Task: Write the role name "Coordinator of Volunteers".
Action: Mouse moved to (695, 67)
Screenshot: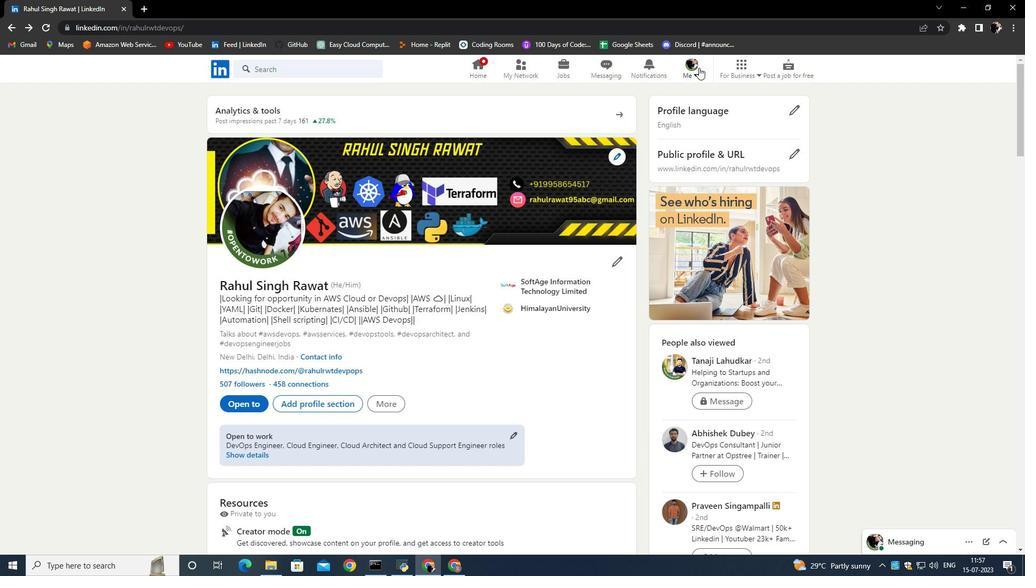 
Action: Mouse pressed left at (695, 67)
Screenshot: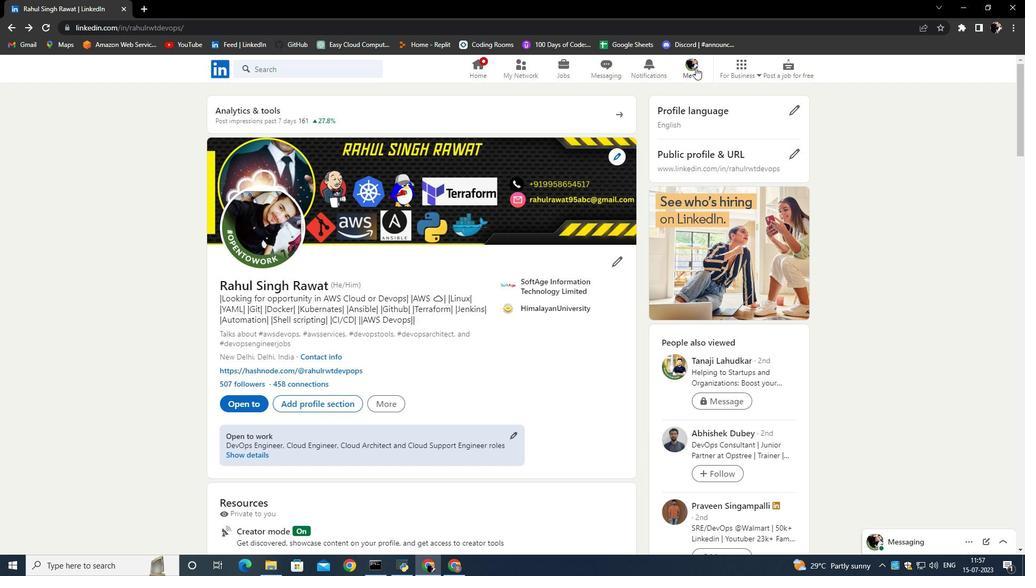
Action: Mouse moved to (597, 143)
Screenshot: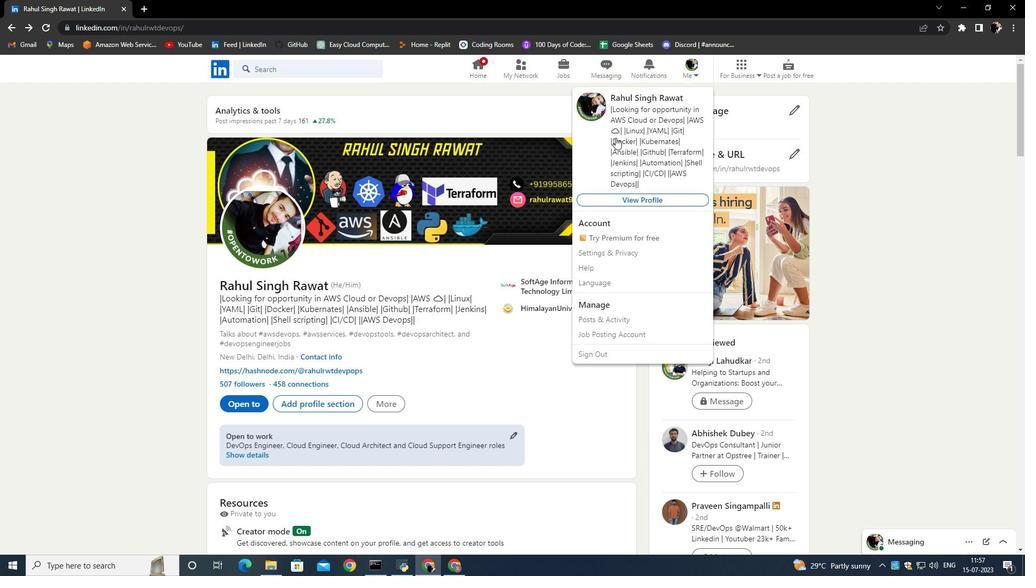 
Action: Mouse pressed left at (597, 143)
Screenshot: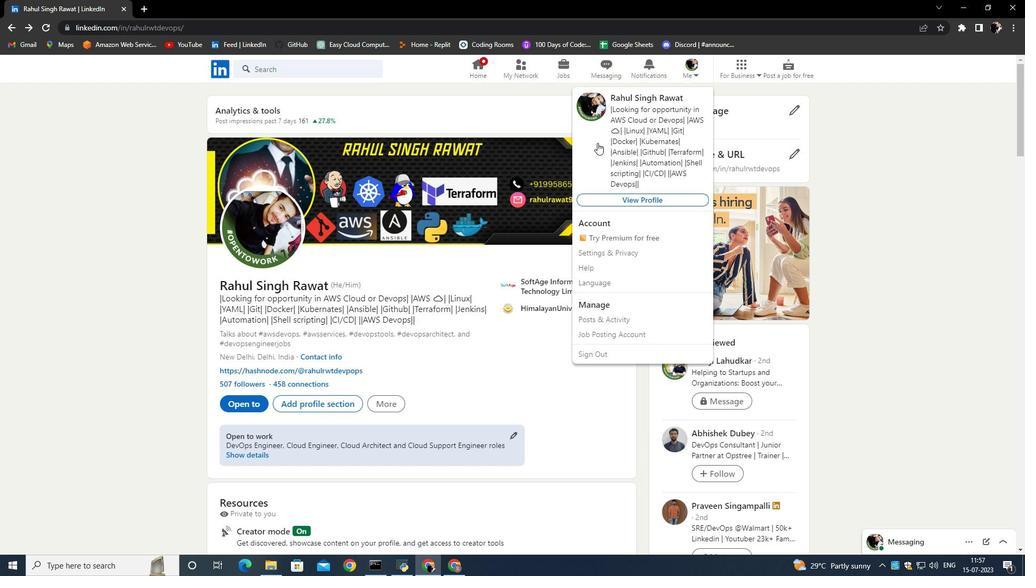 
Action: Mouse moved to (337, 401)
Screenshot: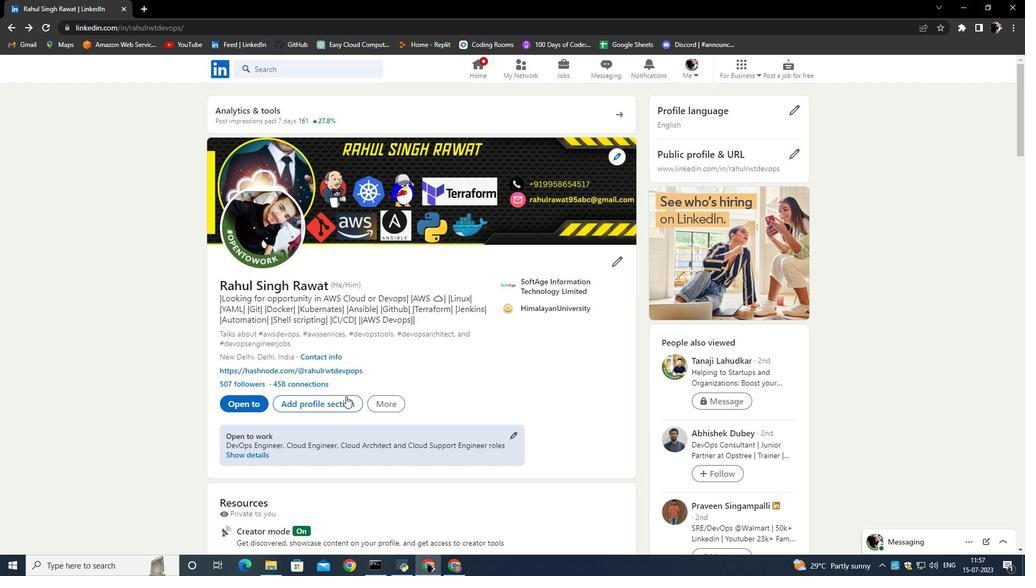 
Action: Mouse pressed left at (337, 401)
Screenshot: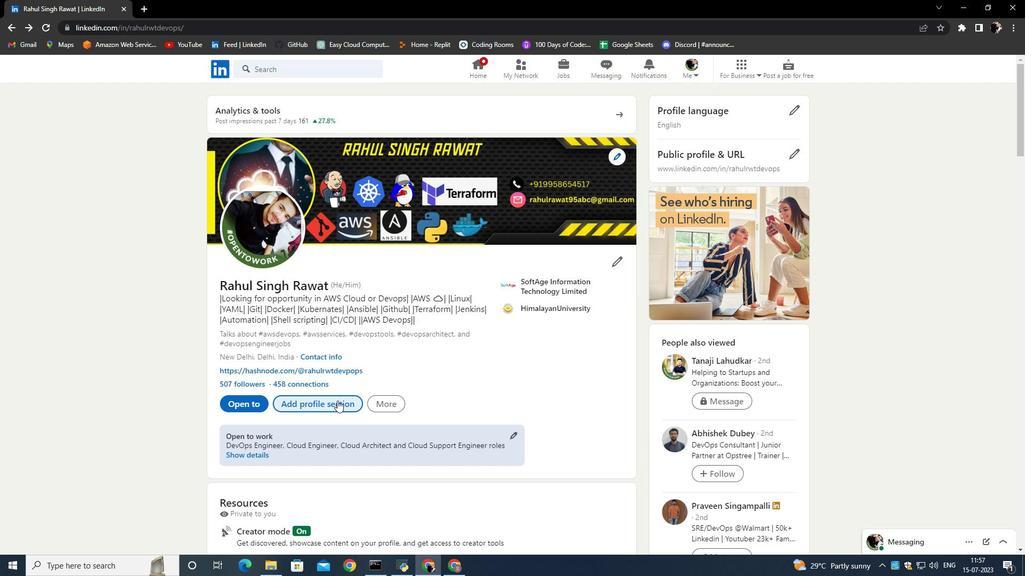 
Action: Mouse moved to (398, 172)
Screenshot: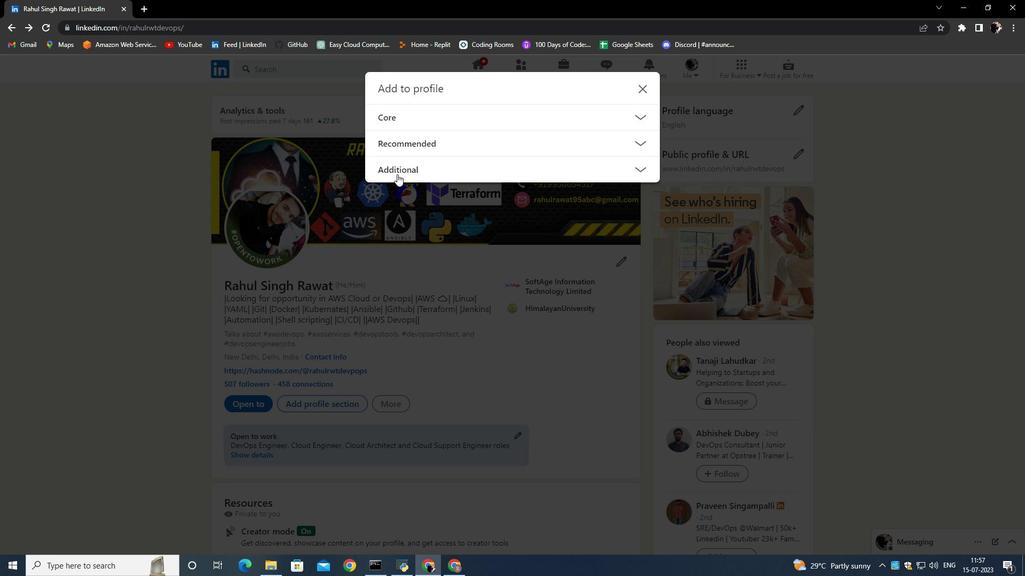 
Action: Mouse pressed left at (398, 172)
Screenshot: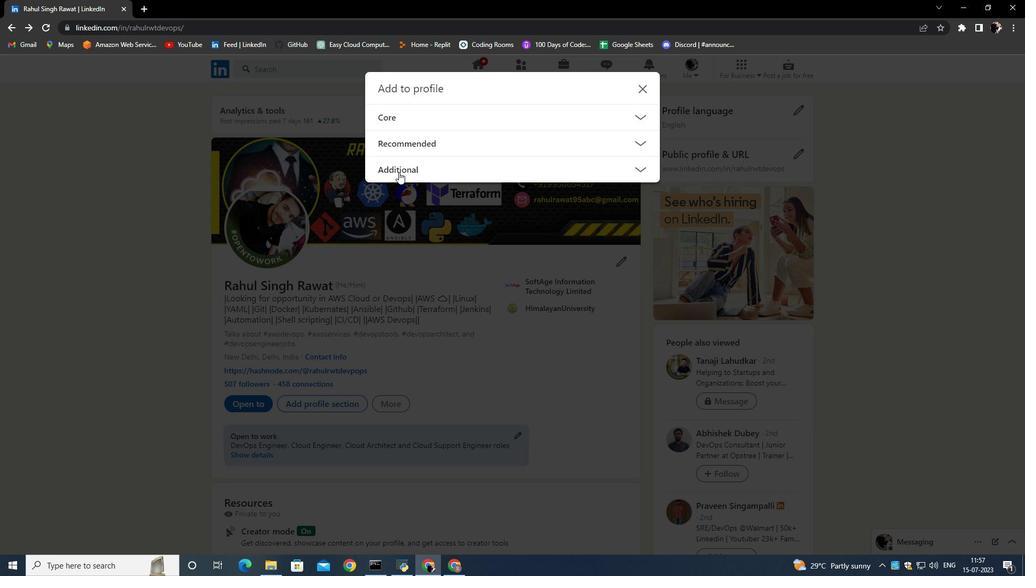
Action: Mouse moved to (412, 216)
Screenshot: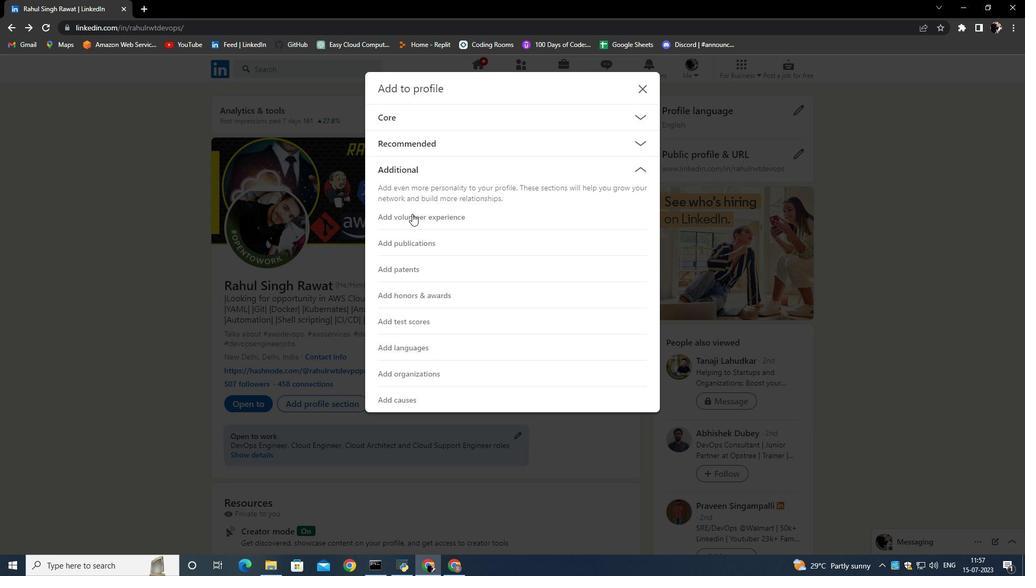 
Action: Mouse pressed left at (412, 216)
Screenshot: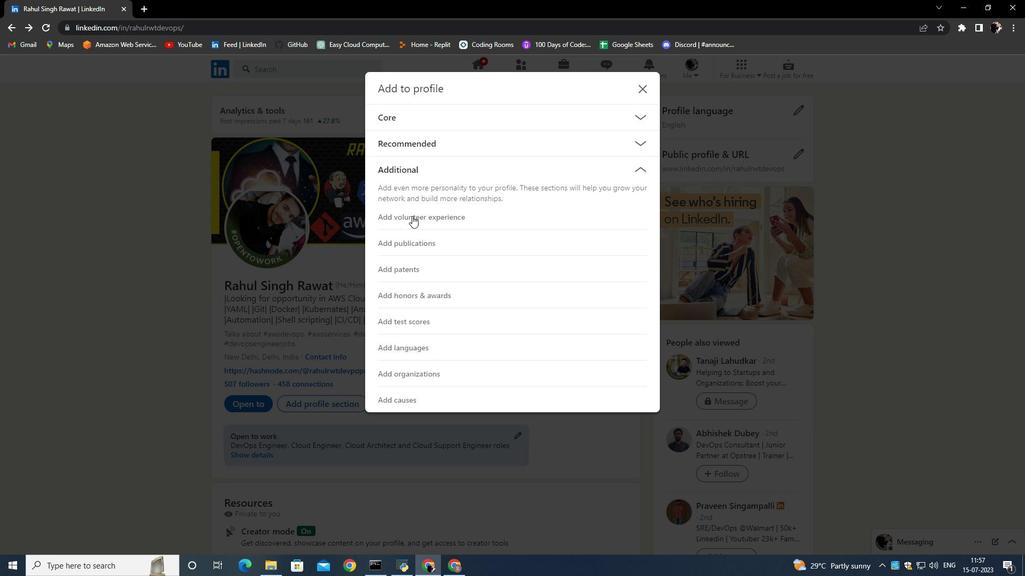 
Action: Mouse moved to (382, 197)
Screenshot: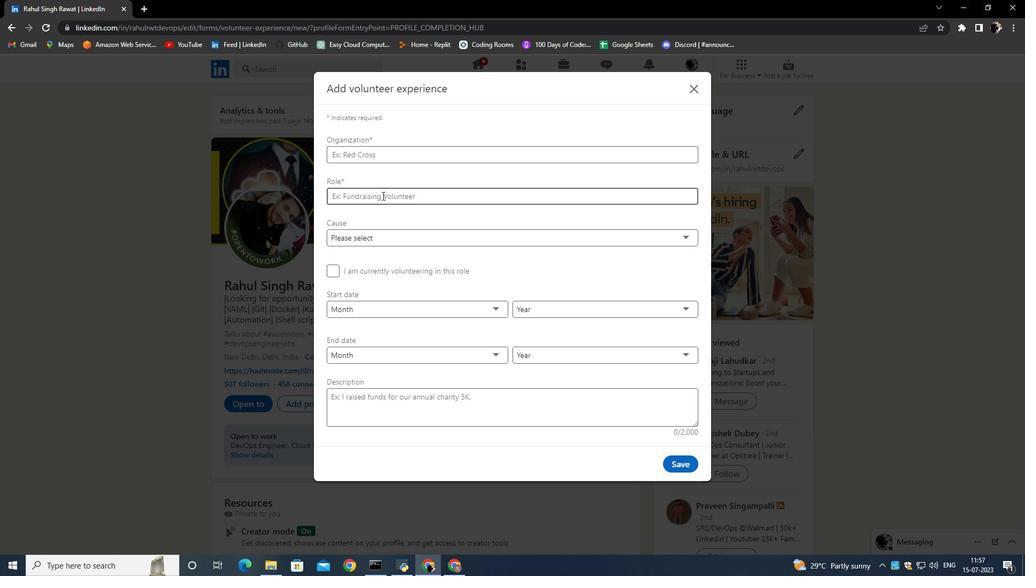 
Action: Mouse pressed left at (382, 197)
Screenshot: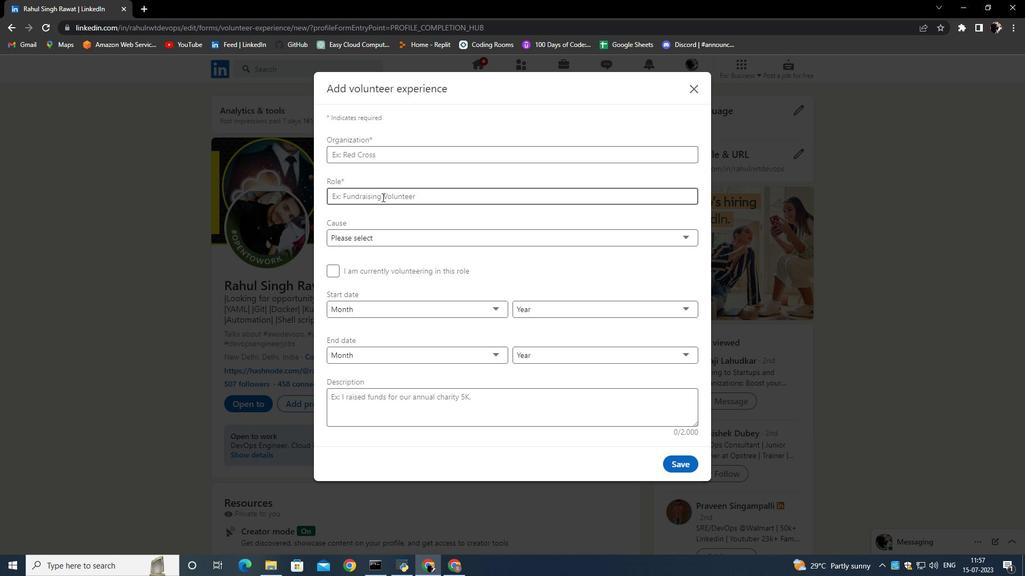 
Action: Key pressed <Key.caps_lock>C<Key.caps_lock>oordinator<Key.space>of<Key.space><Key.caps_lock>V<Key.caps_lock>olunteers<Key.enter>
Screenshot: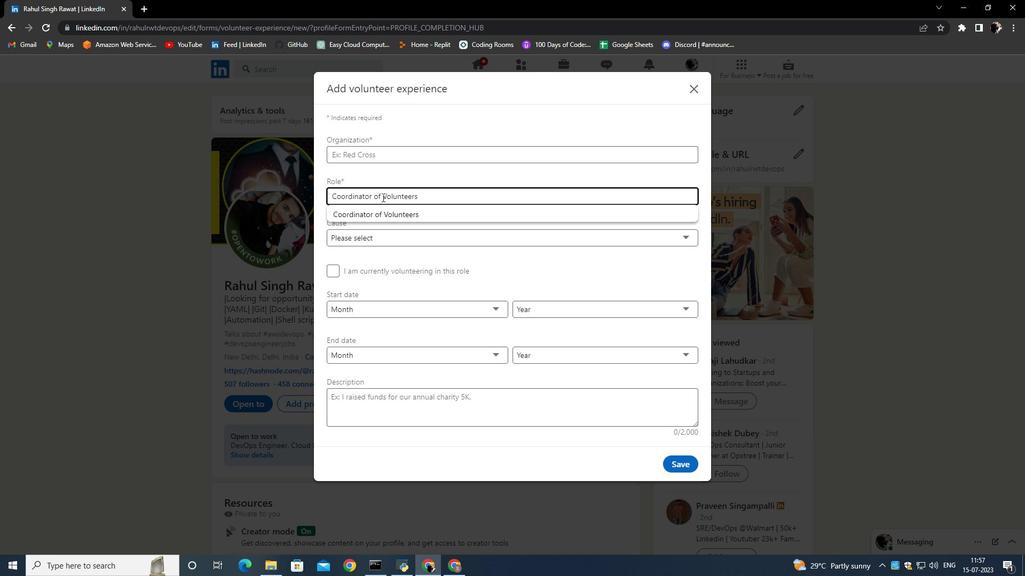 
